 Task: Enable the option "Use a skinned playlist" for the skinnable interface.
Action: Mouse moved to (112, 14)
Screenshot: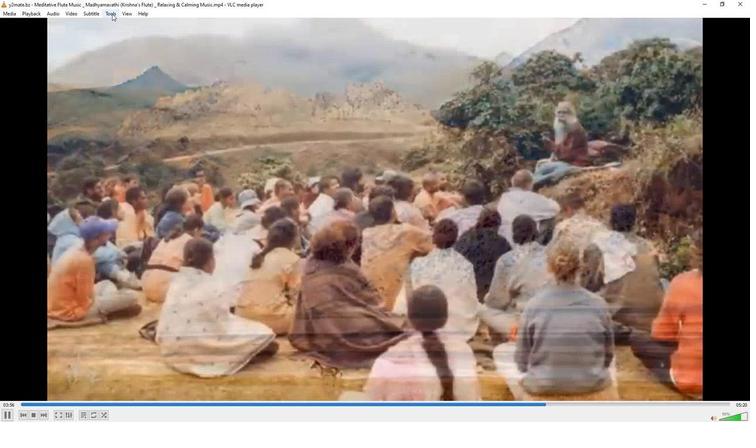 
Action: Mouse pressed left at (112, 14)
Screenshot: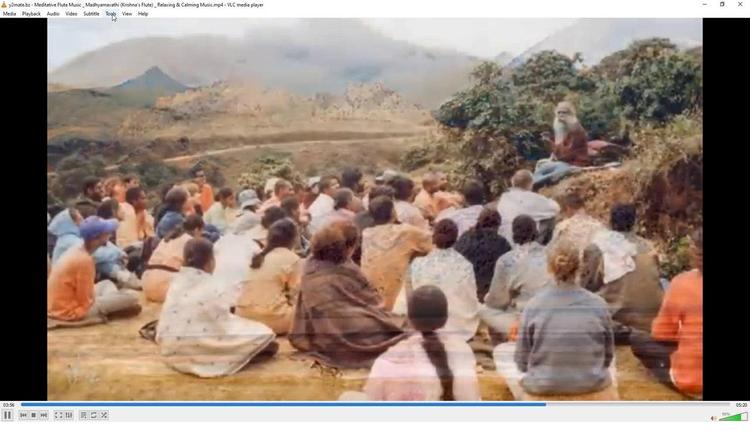 
Action: Mouse moved to (126, 106)
Screenshot: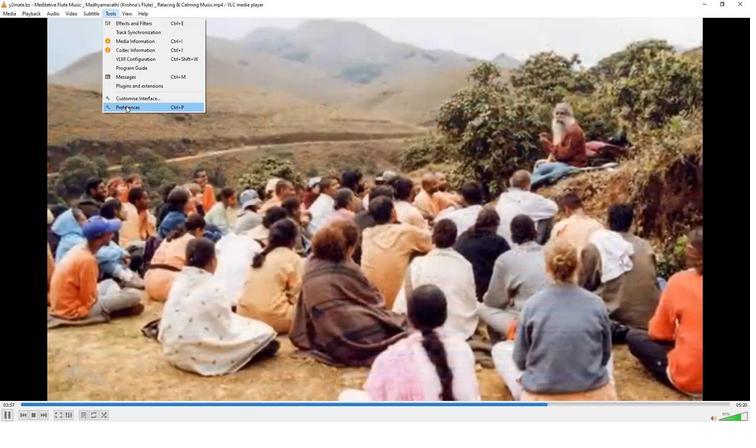 
Action: Mouse pressed left at (126, 106)
Screenshot: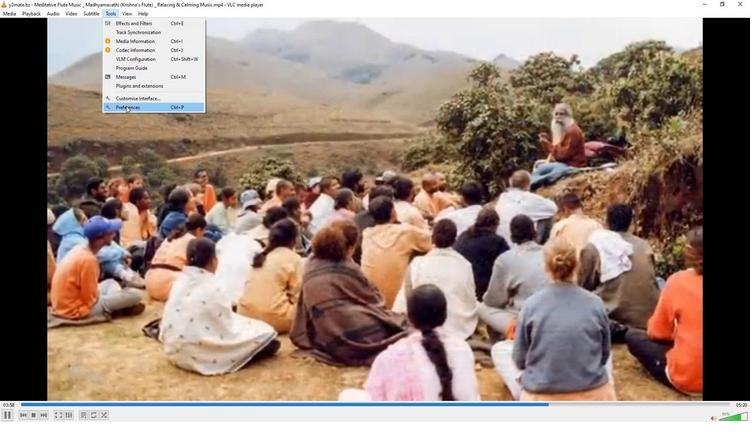 
Action: Mouse moved to (246, 343)
Screenshot: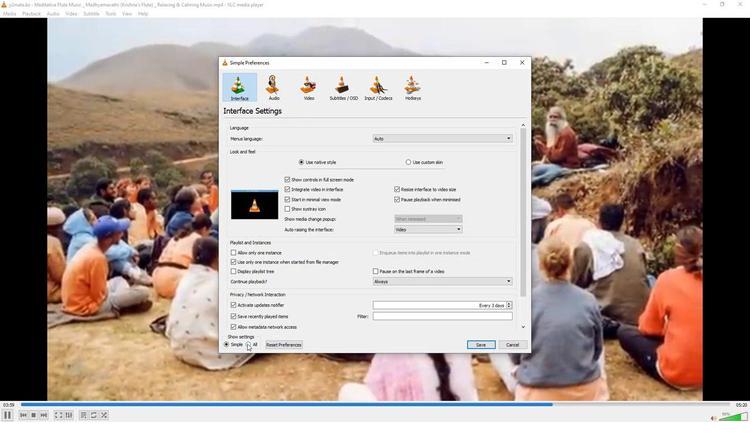 
Action: Mouse pressed left at (246, 343)
Screenshot: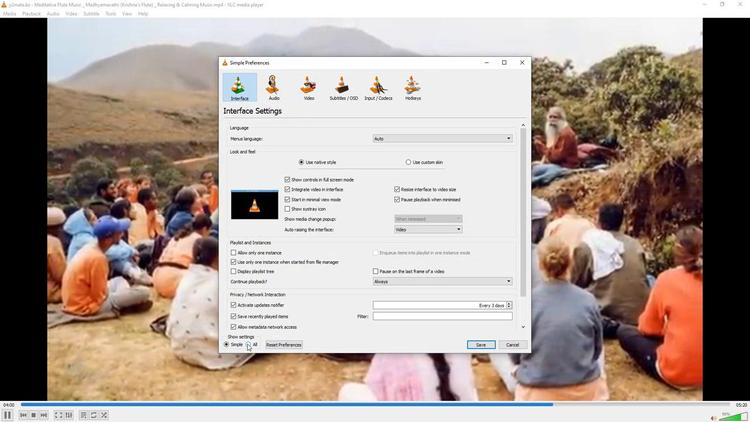 
Action: Mouse moved to (235, 308)
Screenshot: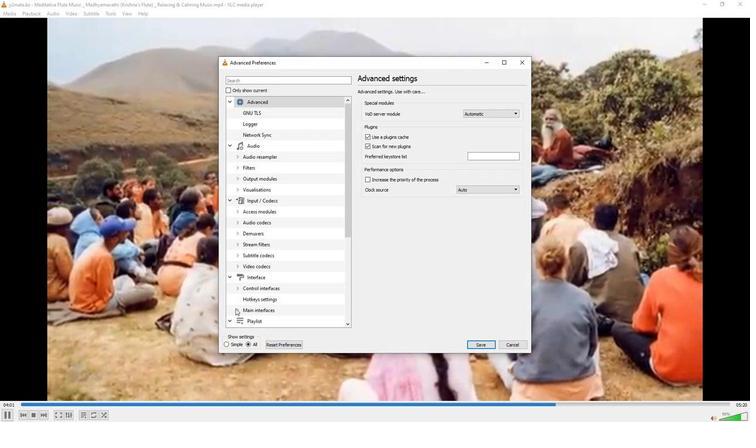 
Action: Mouse pressed left at (235, 308)
Screenshot: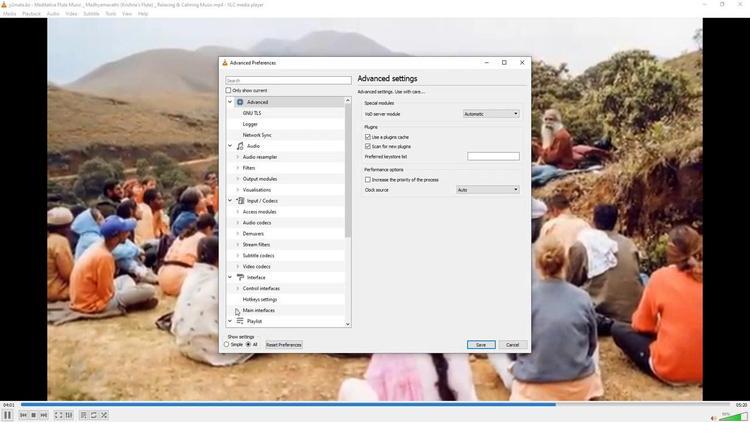
Action: Mouse moved to (238, 301)
Screenshot: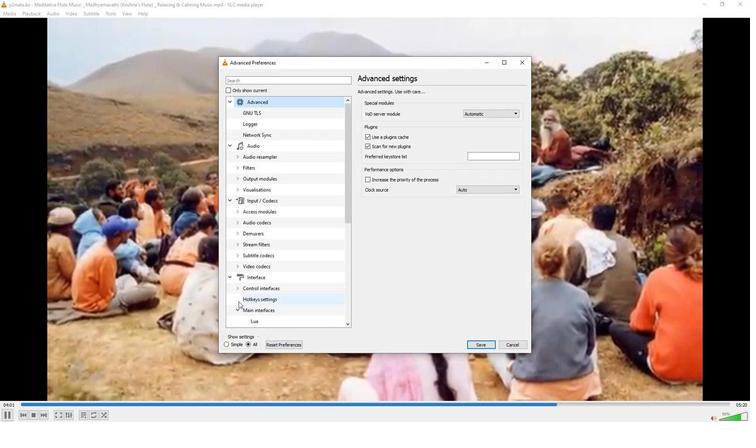 
Action: Mouse scrolled (238, 300) with delta (0, 0)
Screenshot: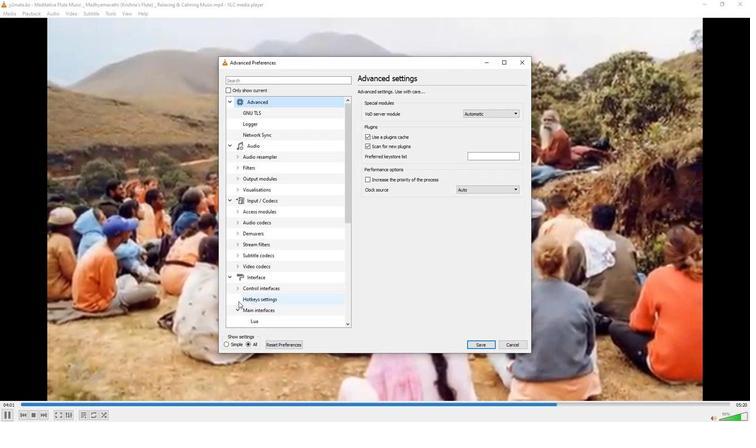 
Action: Mouse scrolled (238, 300) with delta (0, 0)
Screenshot: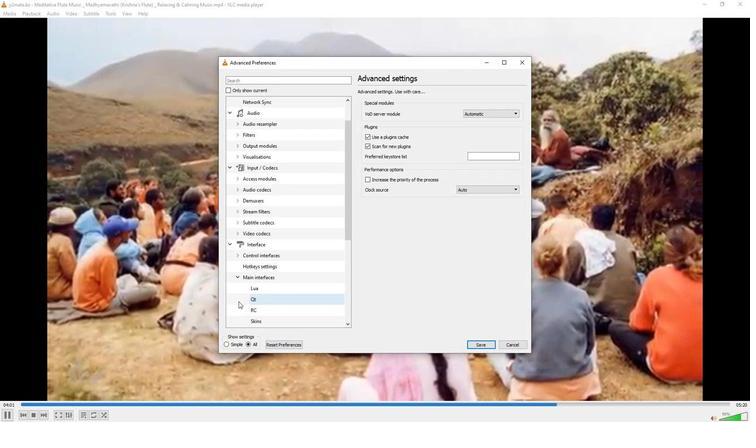 
Action: Mouse moved to (252, 288)
Screenshot: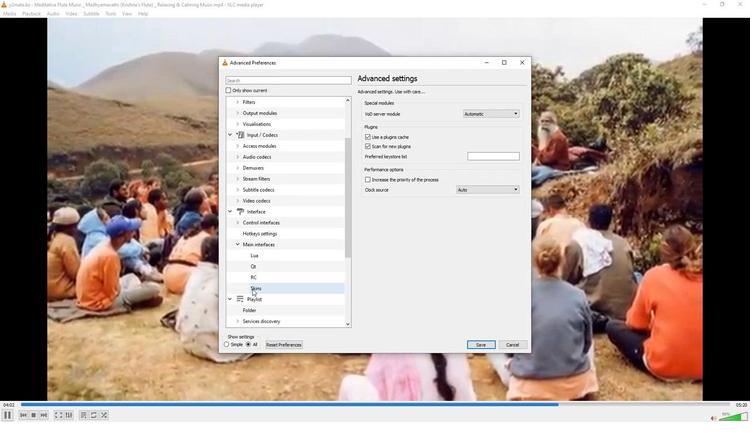 
Action: Mouse pressed left at (252, 288)
Screenshot: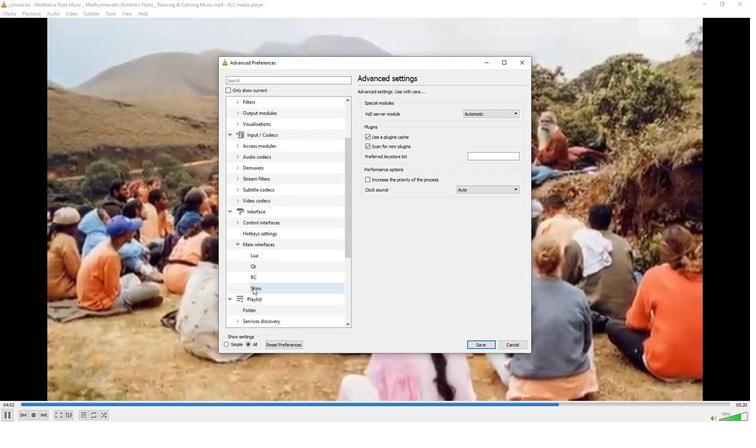 
Action: Mouse moved to (362, 144)
Screenshot: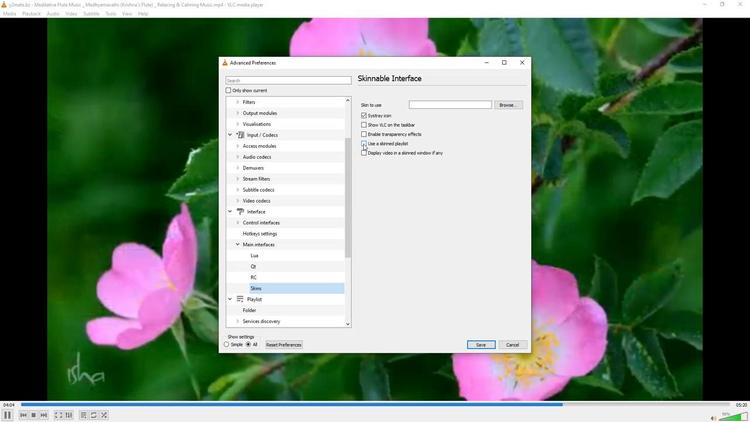 
Action: Mouse pressed left at (362, 144)
Screenshot: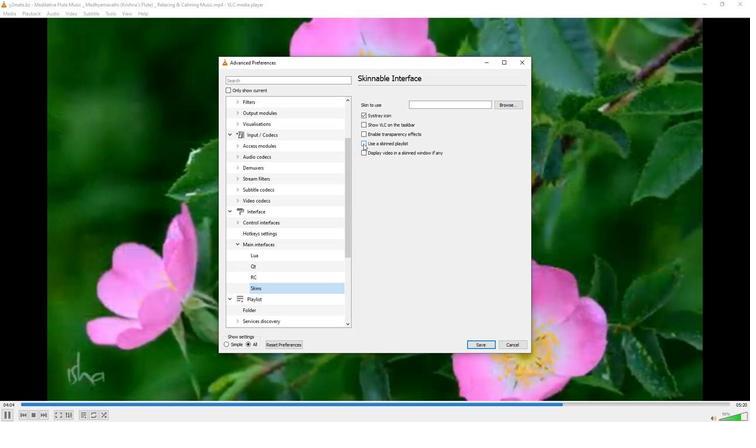 
Action: Mouse moved to (367, 187)
Screenshot: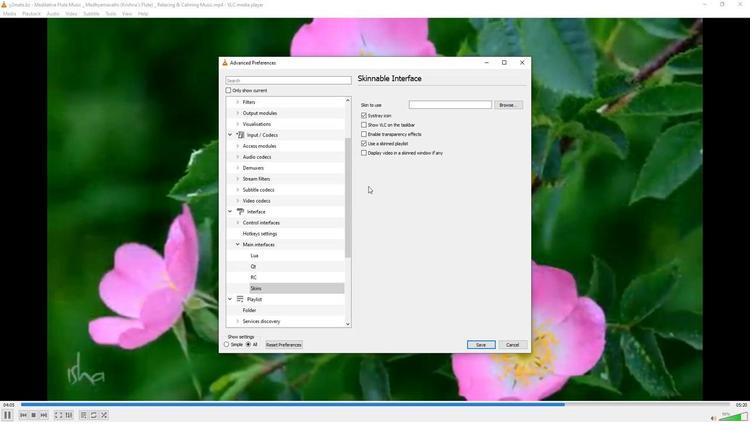 
